 Task: In project updates Turn off push notifications.
Action: Mouse moved to (742, 63)
Screenshot: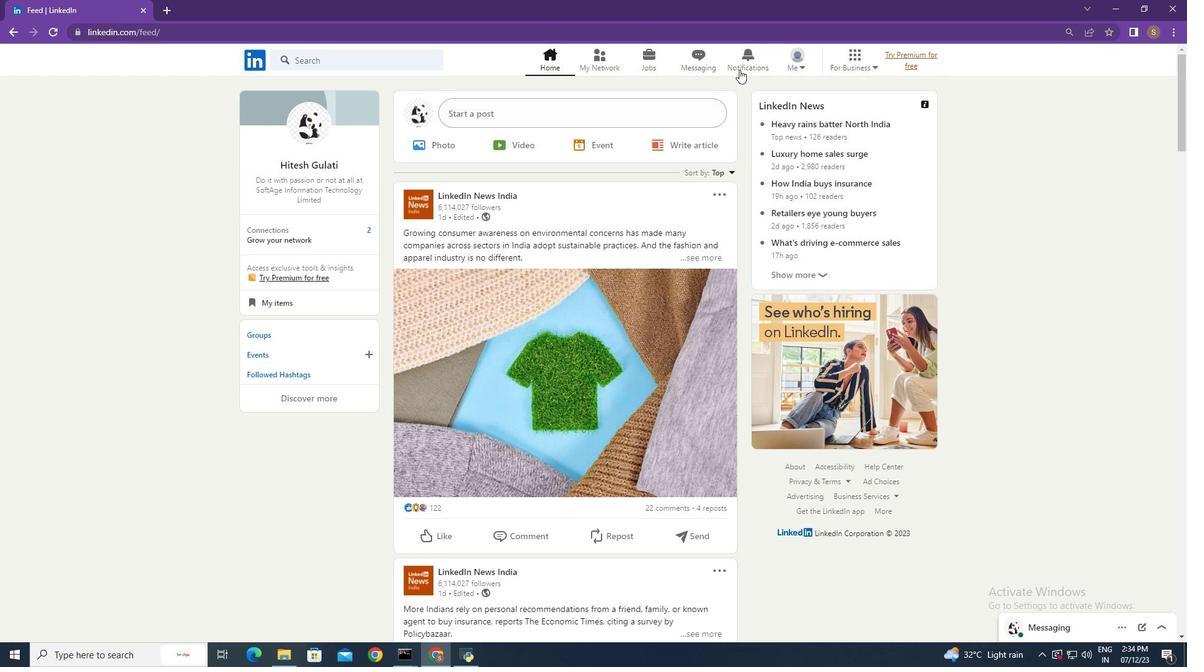 
Action: Mouse pressed left at (742, 63)
Screenshot: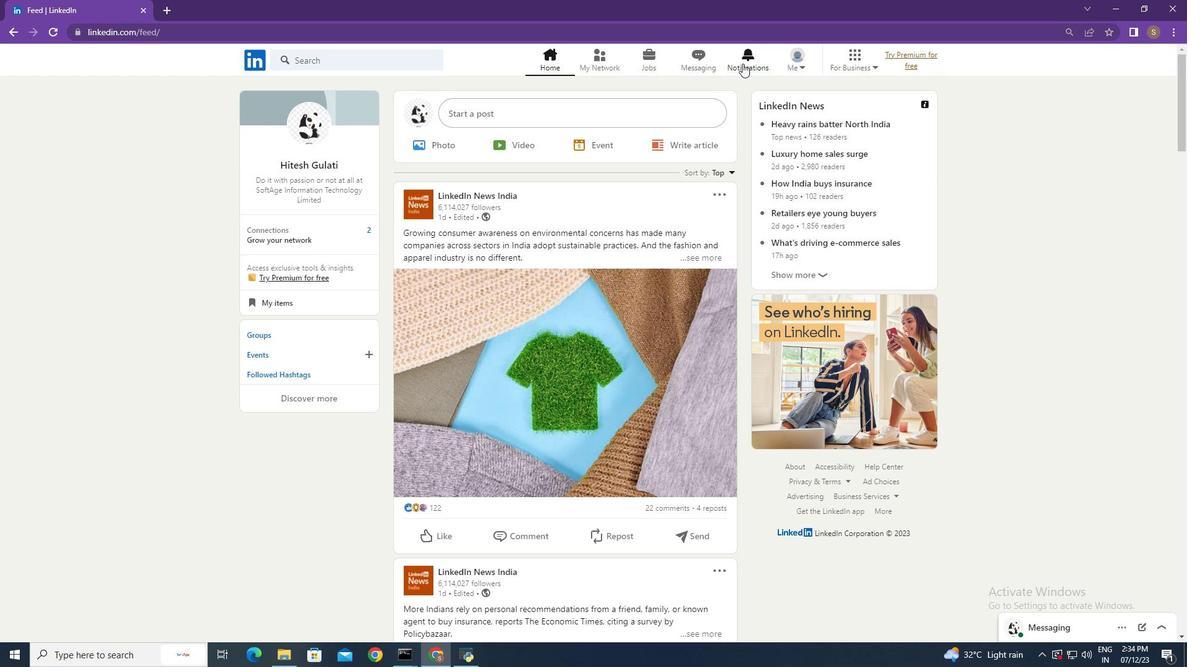
Action: Mouse moved to (286, 140)
Screenshot: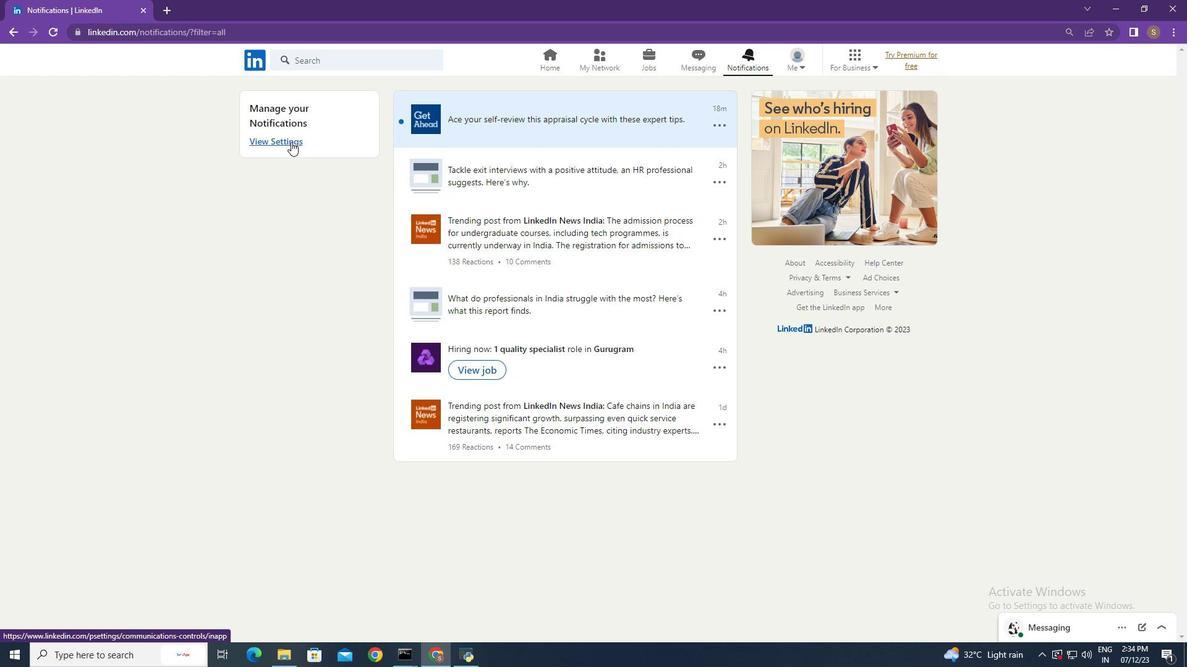 
Action: Mouse pressed left at (286, 140)
Screenshot: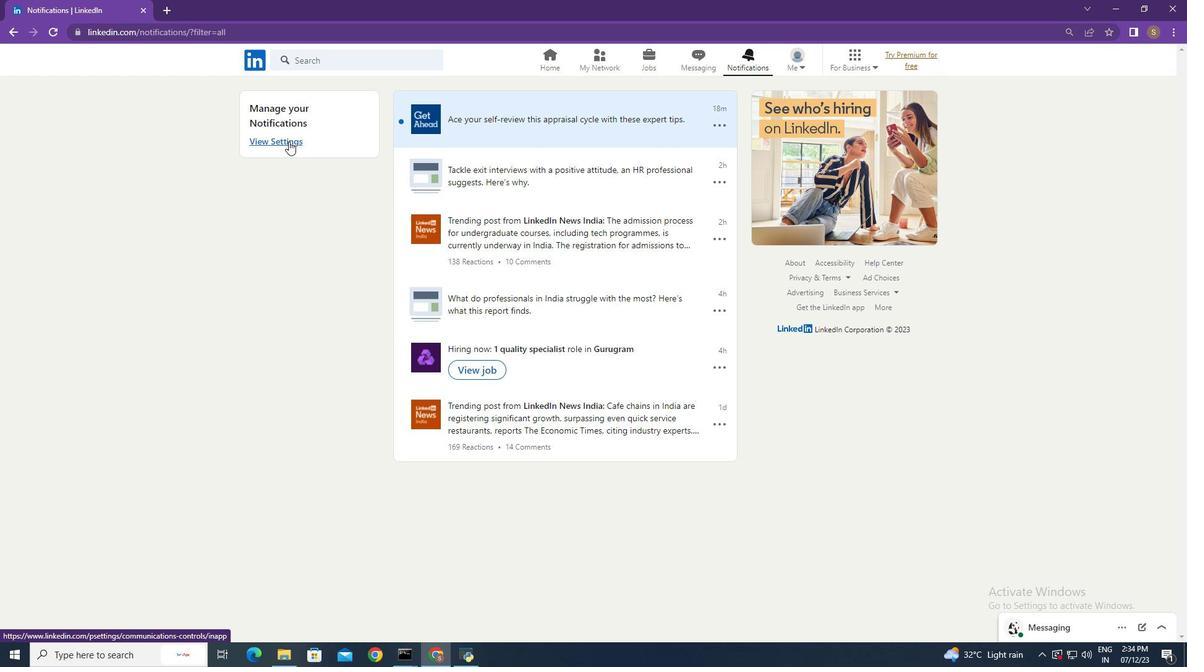 
Action: Mouse moved to (803, 225)
Screenshot: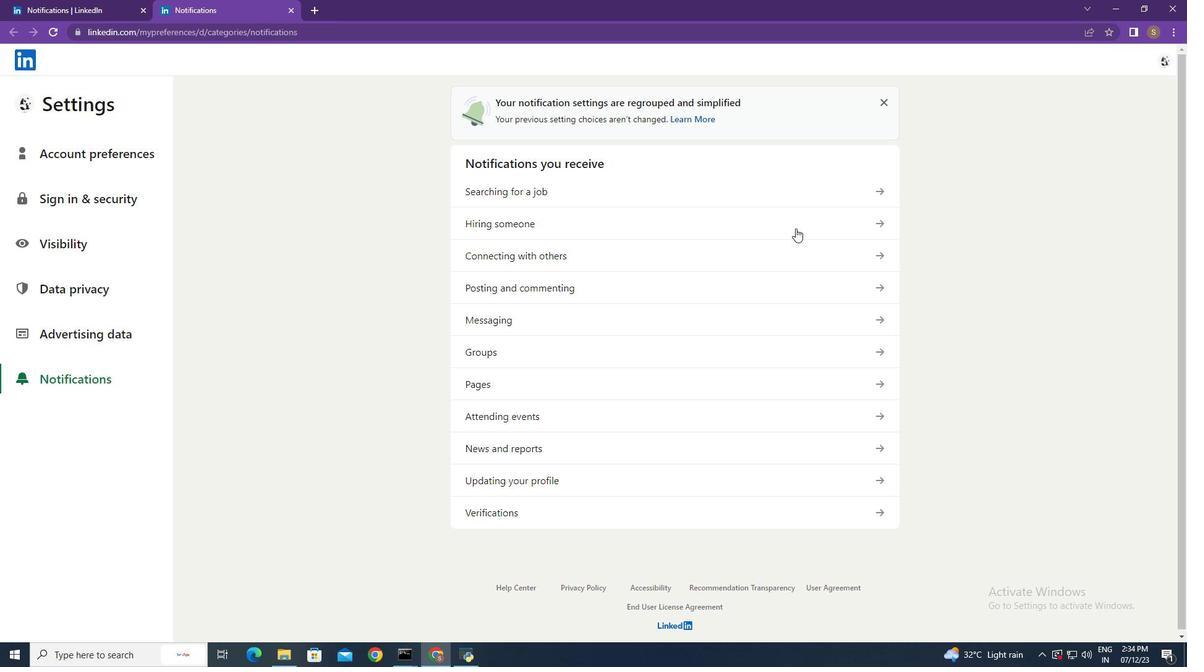 
Action: Mouse pressed left at (803, 225)
Screenshot: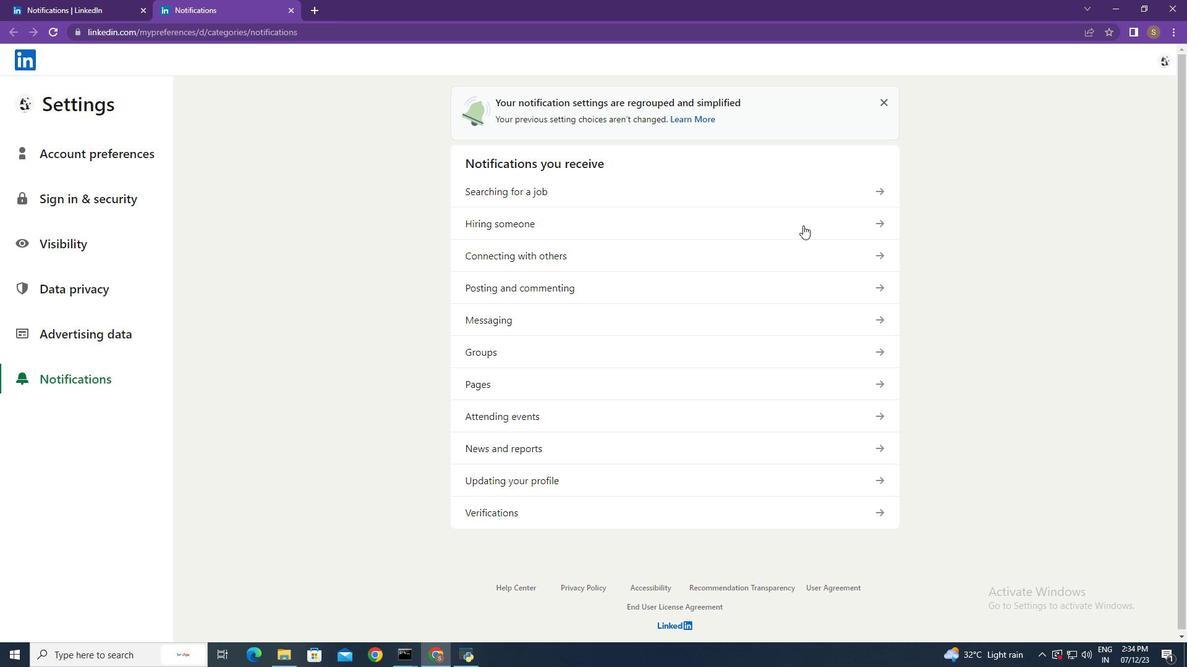 
Action: Mouse moved to (775, 139)
Screenshot: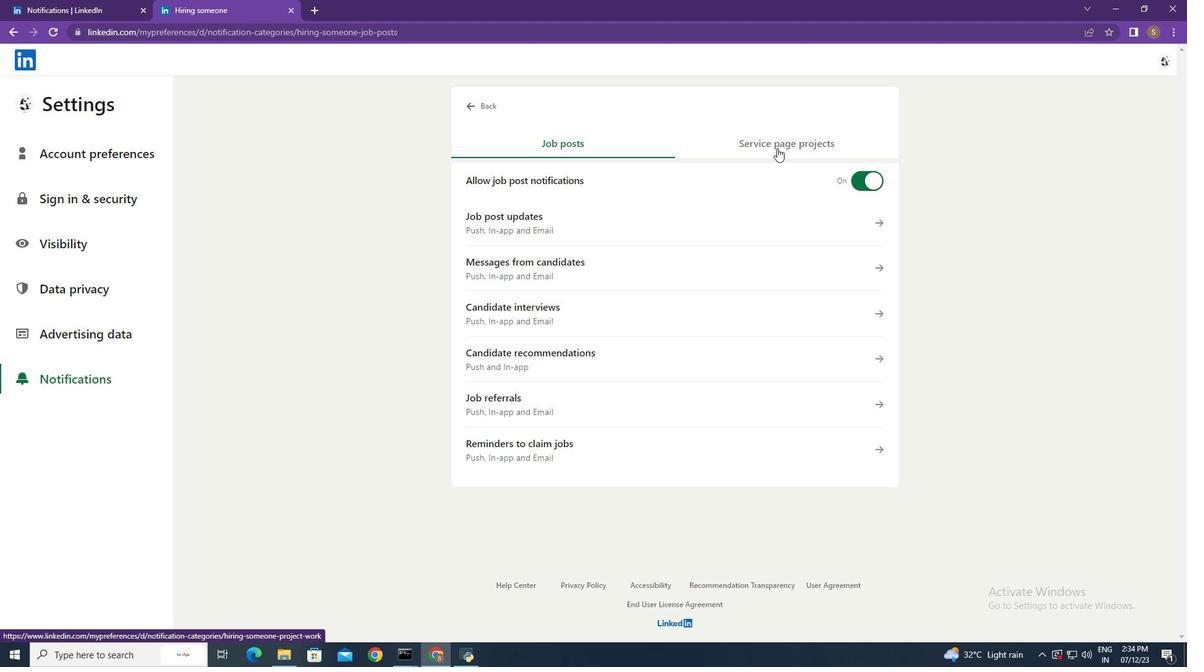 
Action: Mouse pressed left at (775, 139)
Screenshot: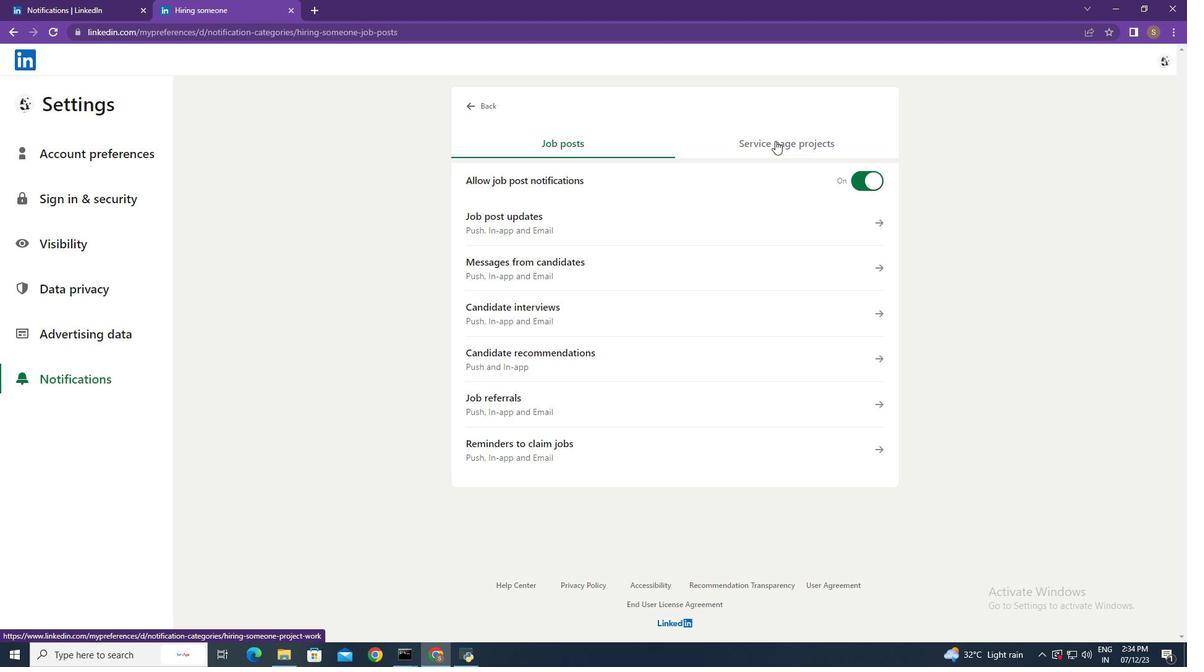 
Action: Mouse moved to (867, 270)
Screenshot: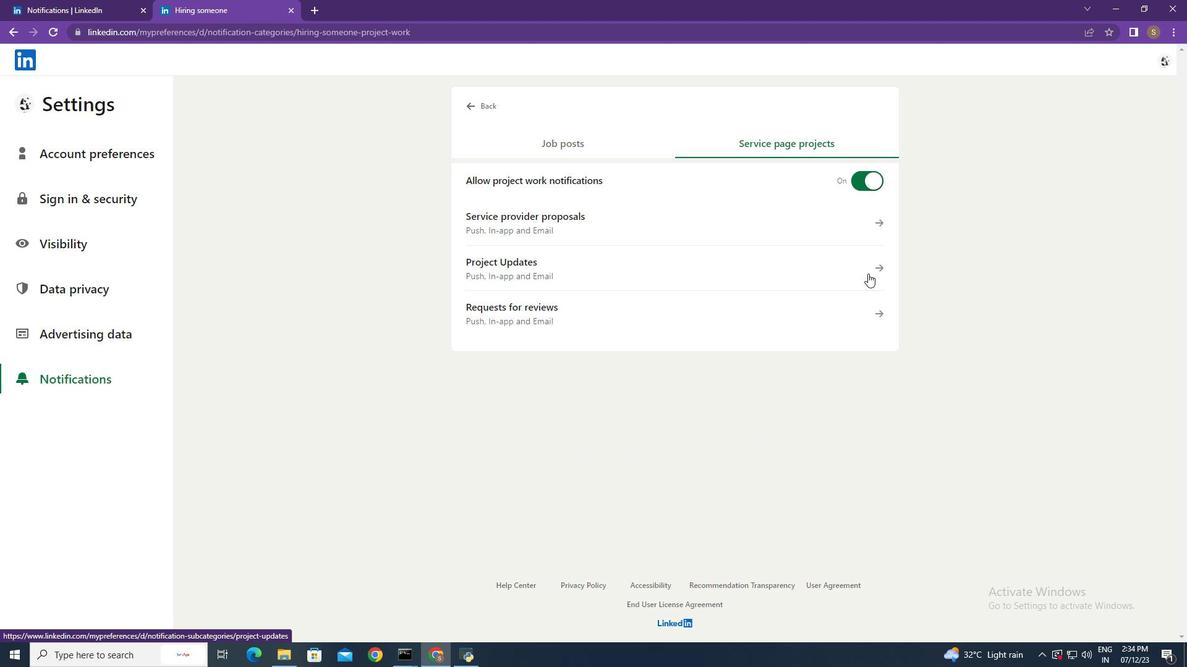 
Action: Mouse pressed left at (867, 270)
Screenshot: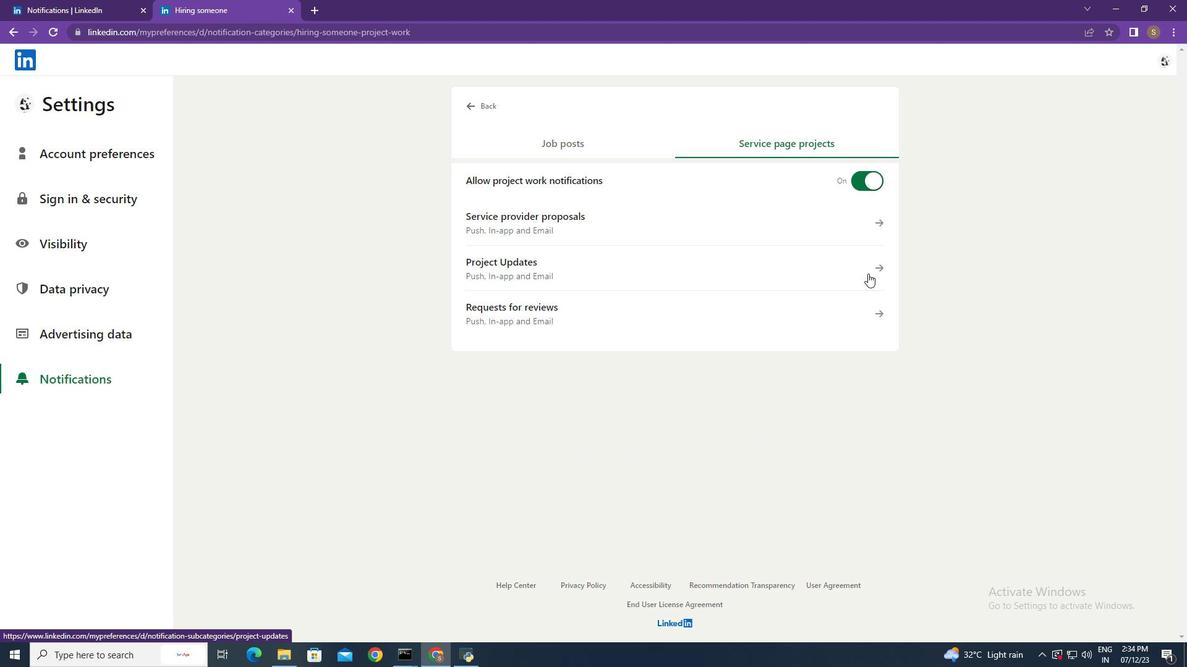 
Action: Mouse moved to (871, 259)
Screenshot: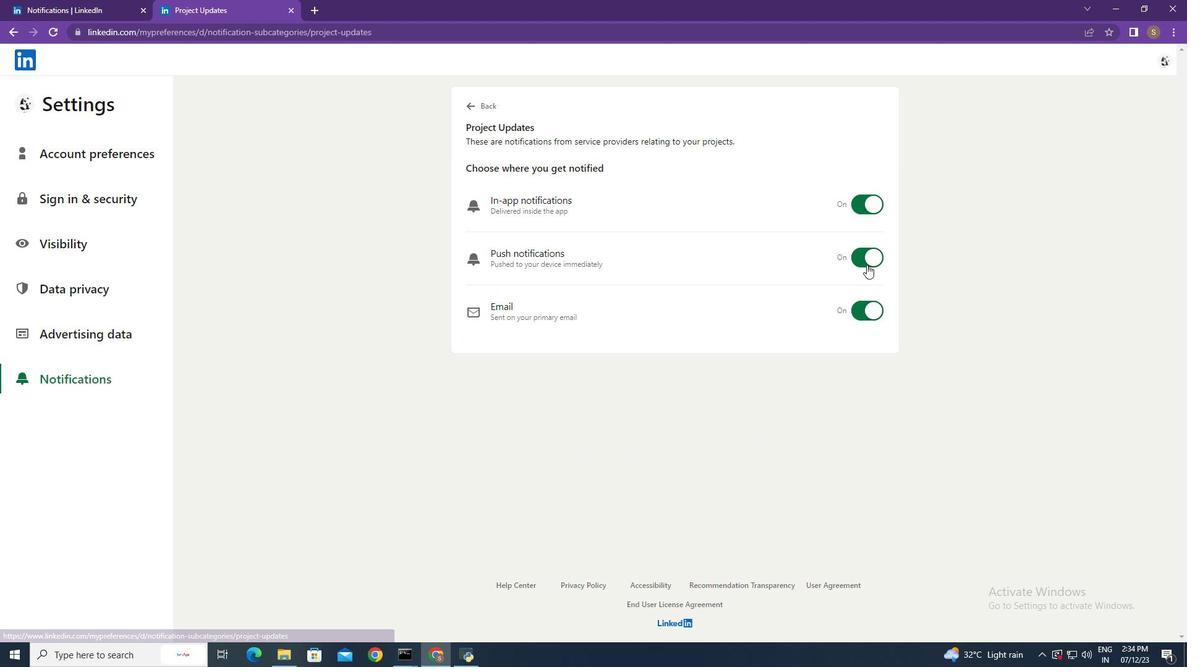 
Action: Mouse pressed left at (871, 259)
Screenshot: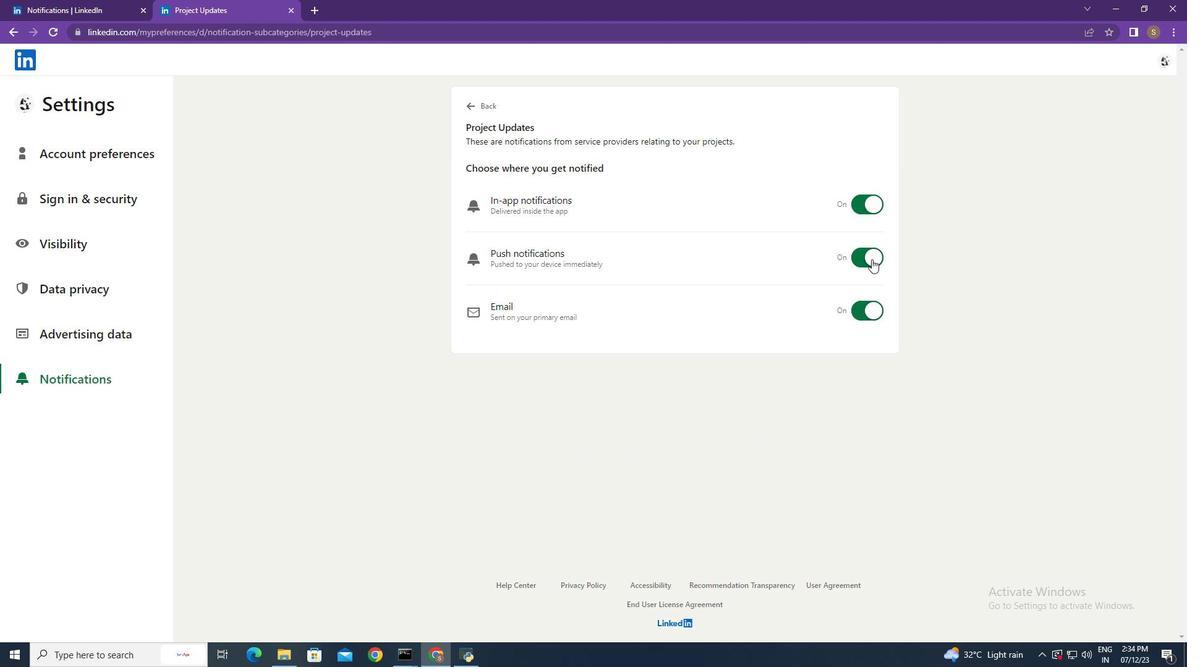 
Action: Mouse moved to (1050, 245)
Screenshot: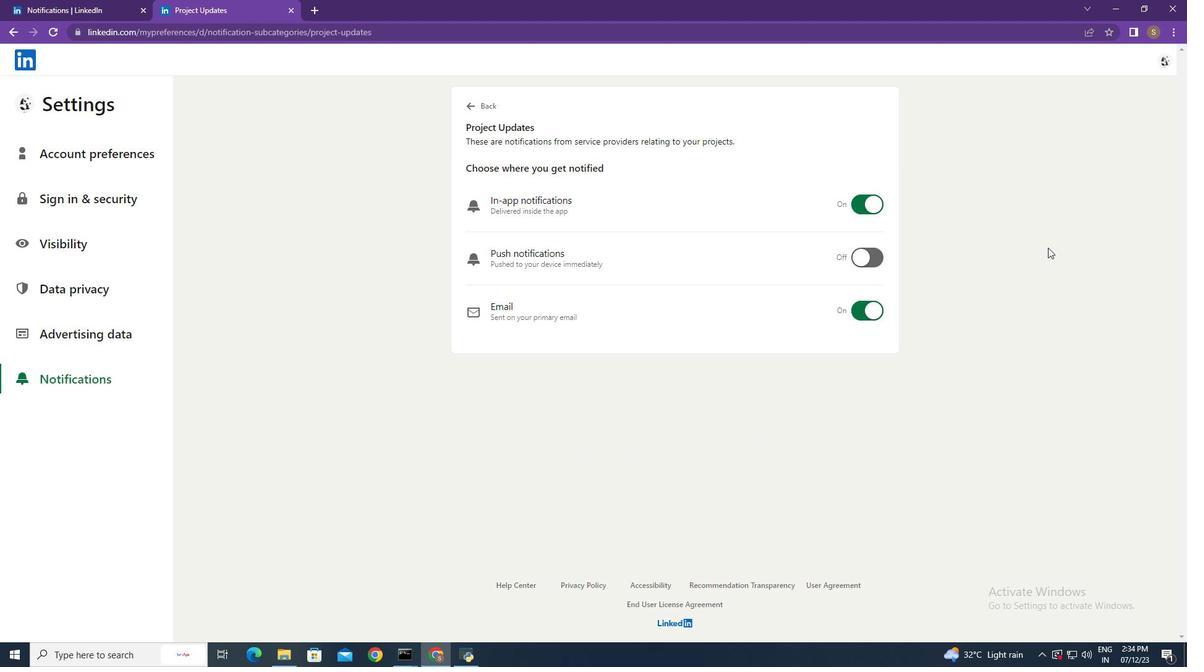 
